 Task: Change the network throttling profile name of the network throttling profile "Fast 5G" to "Fast 5Ghz".
Action: Mouse moved to (956, 28)
Screenshot: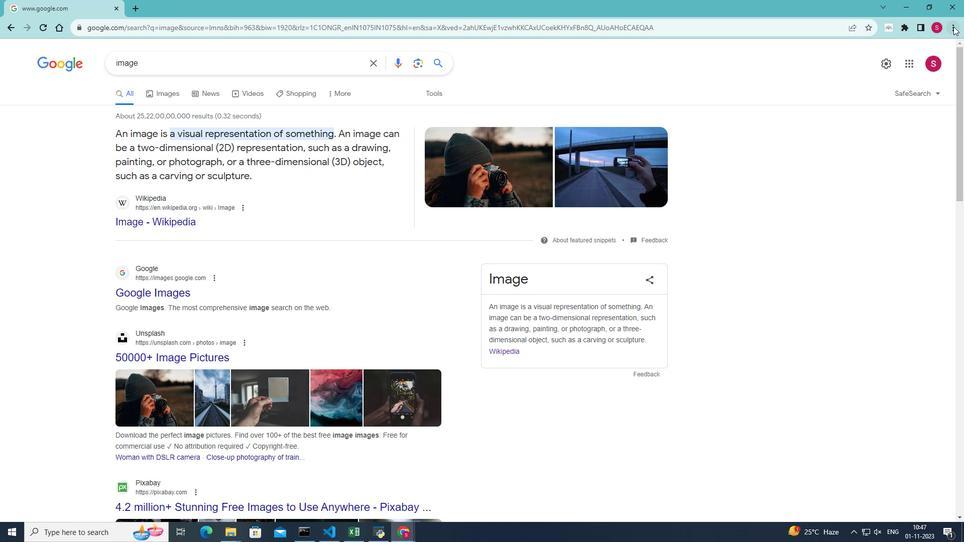 
Action: Mouse pressed left at (956, 28)
Screenshot: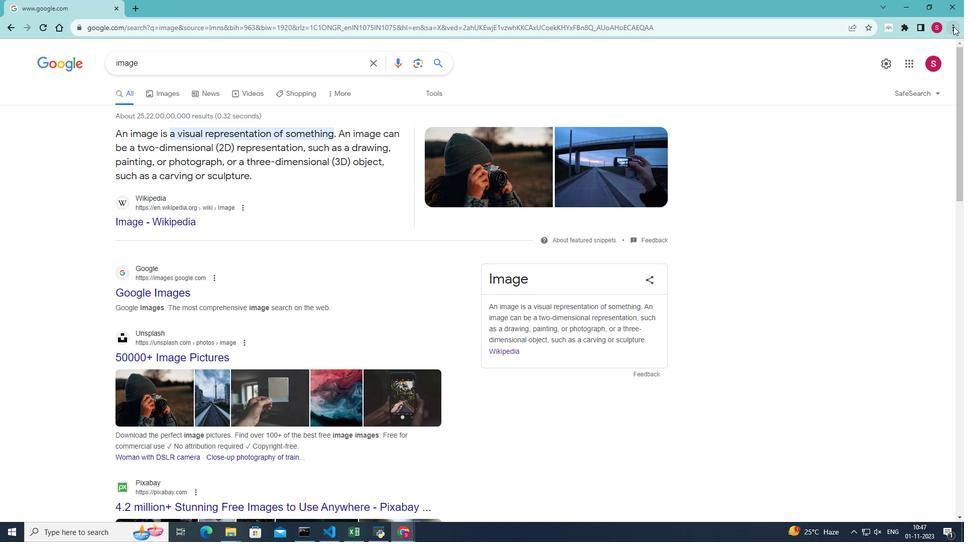 
Action: Mouse moved to (871, 184)
Screenshot: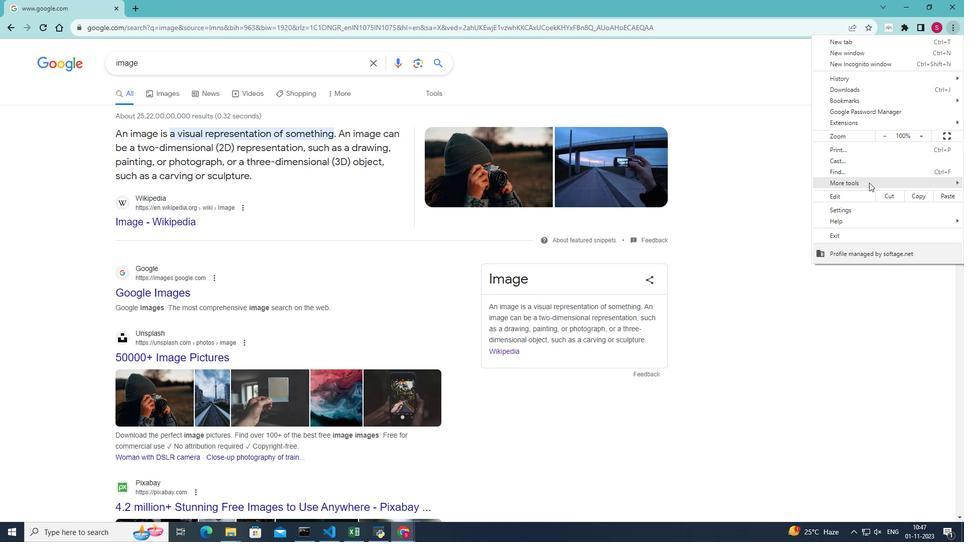 
Action: Mouse pressed left at (871, 184)
Screenshot: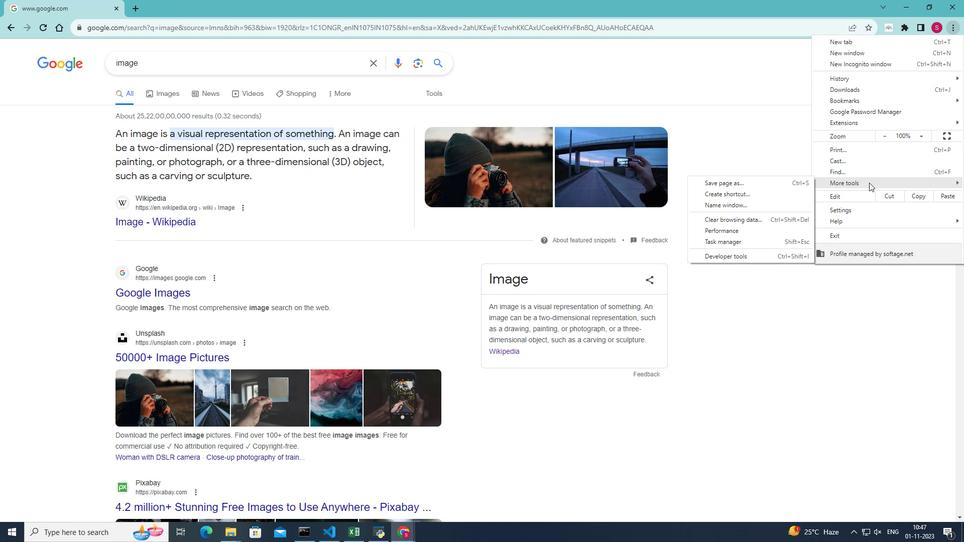 
Action: Mouse moved to (767, 257)
Screenshot: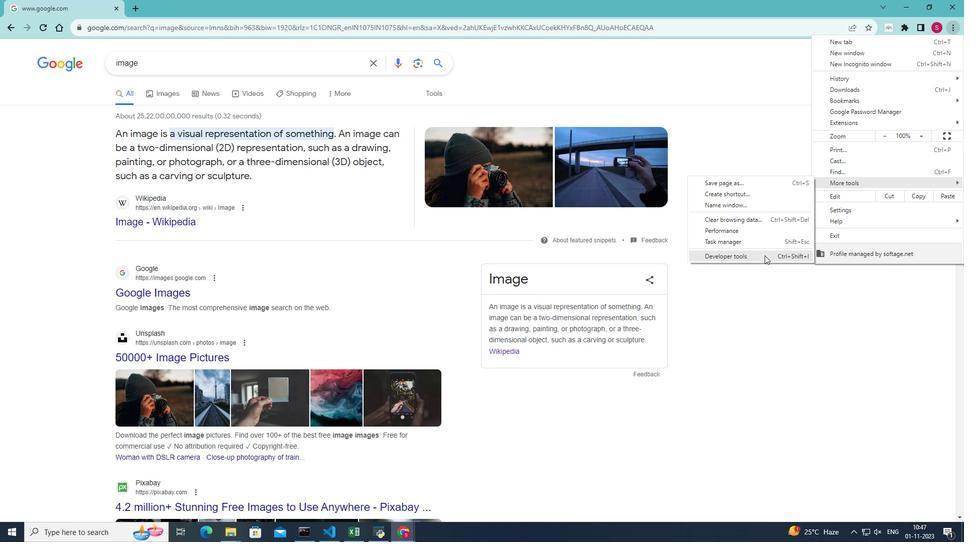 
Action: Mouse pressed left at (767, 257)
Screenshot: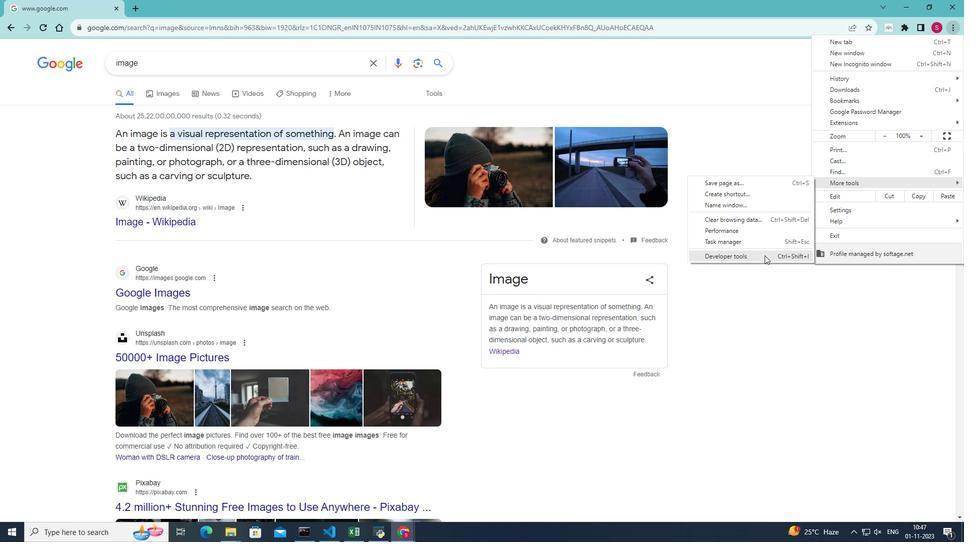 
Action: Mouse moved to (827, 44)
Screenshot: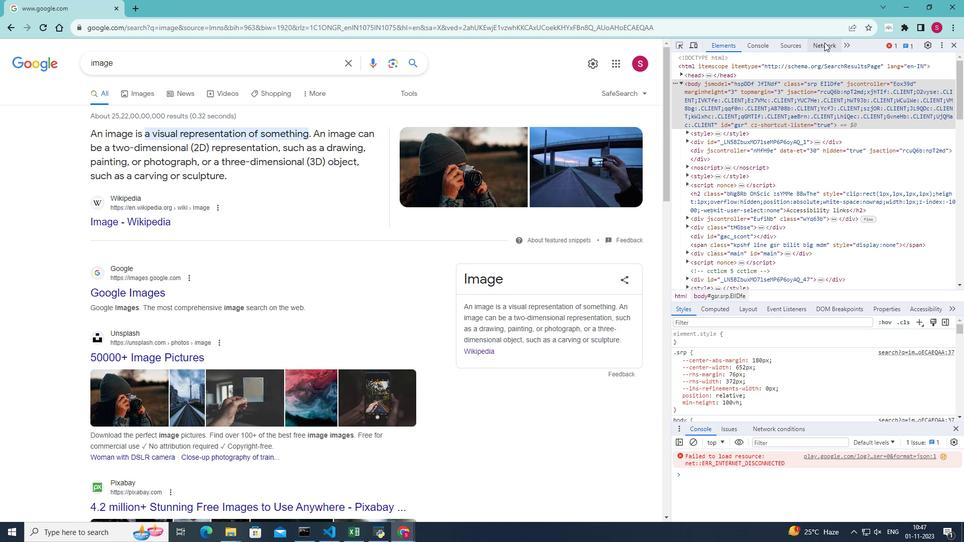 
Action: Mouse pressed left at (827, 44)
Screenshot: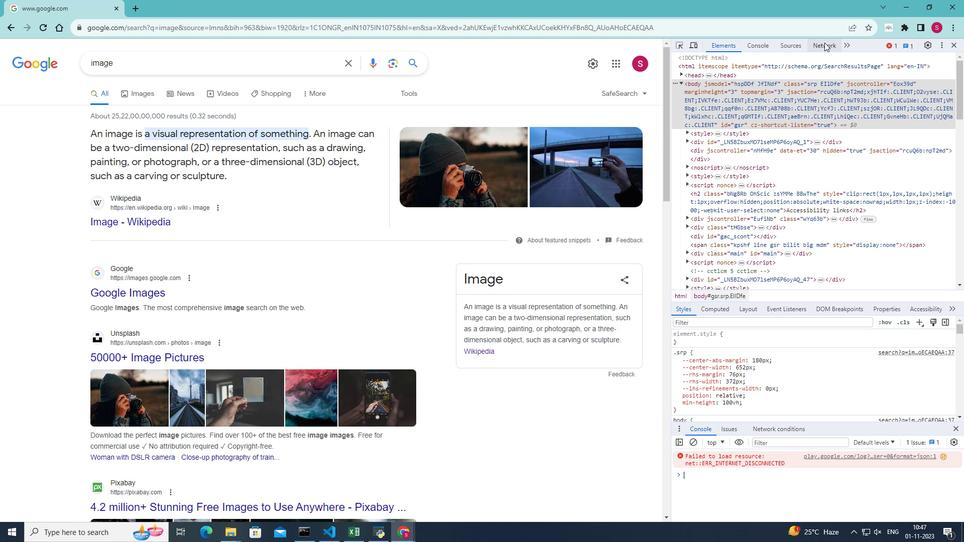 
Action: Mouse moved to (862, 58)
Screenshot: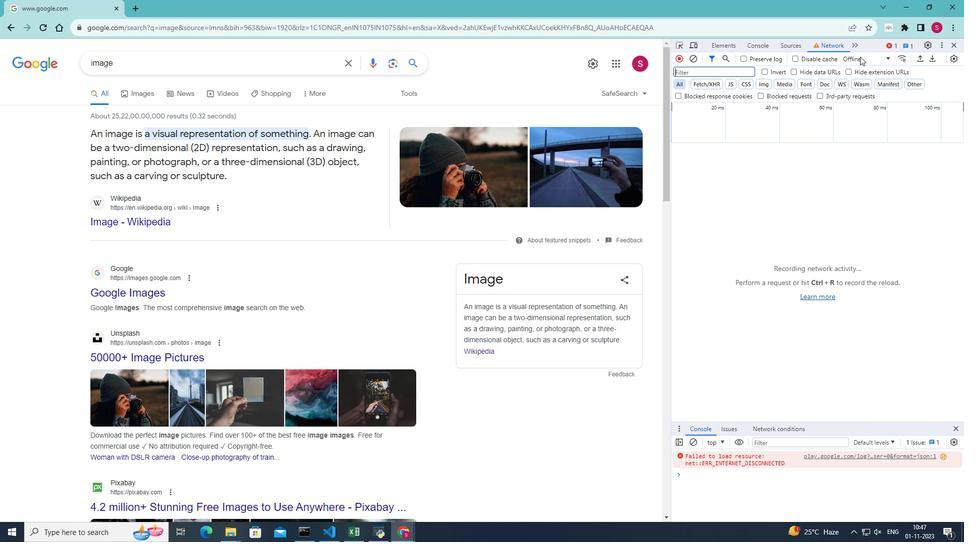 
Action: Mouse pressed left at (862, 58)
Screenshot: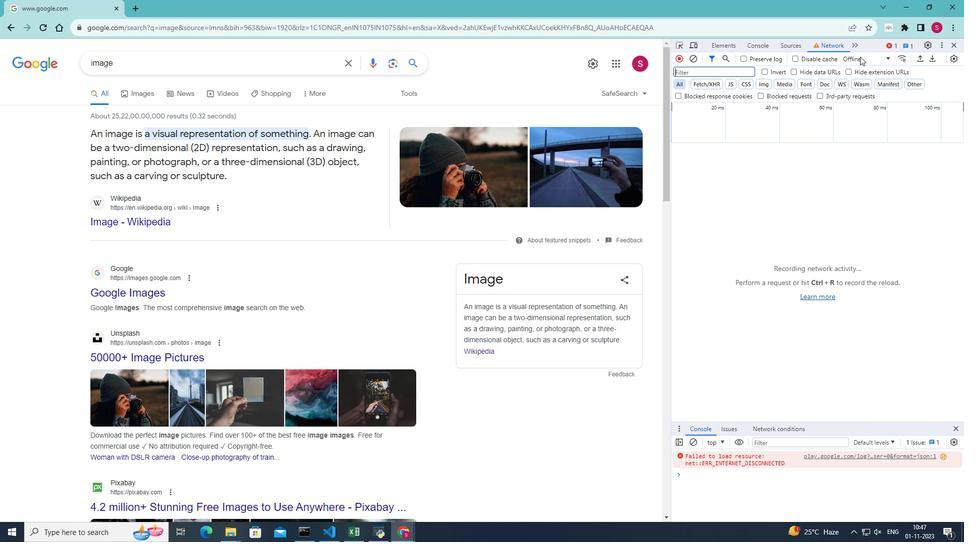 
Action: Mouse moved to (869, 140)
Screenshot: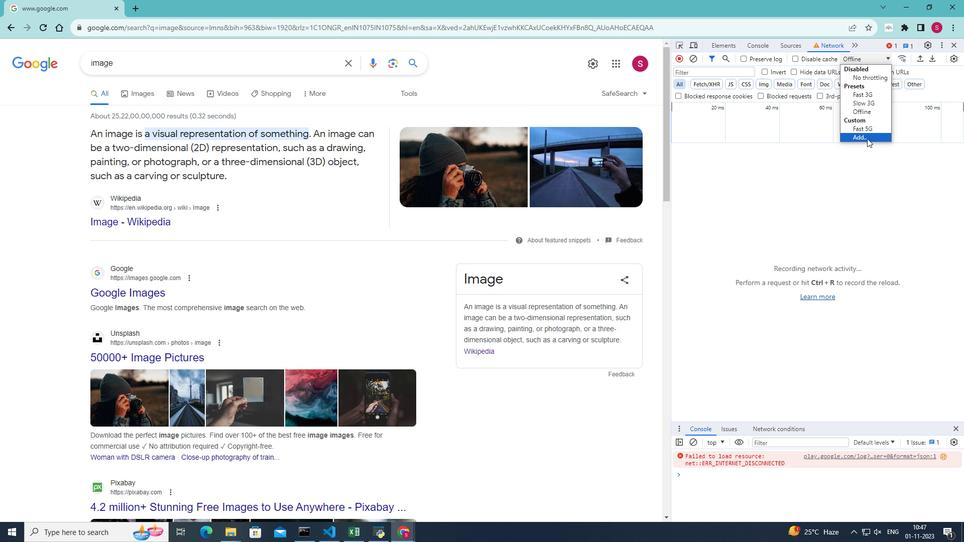 
Action: Mouse pressed left at (869, 140)
Screenshot: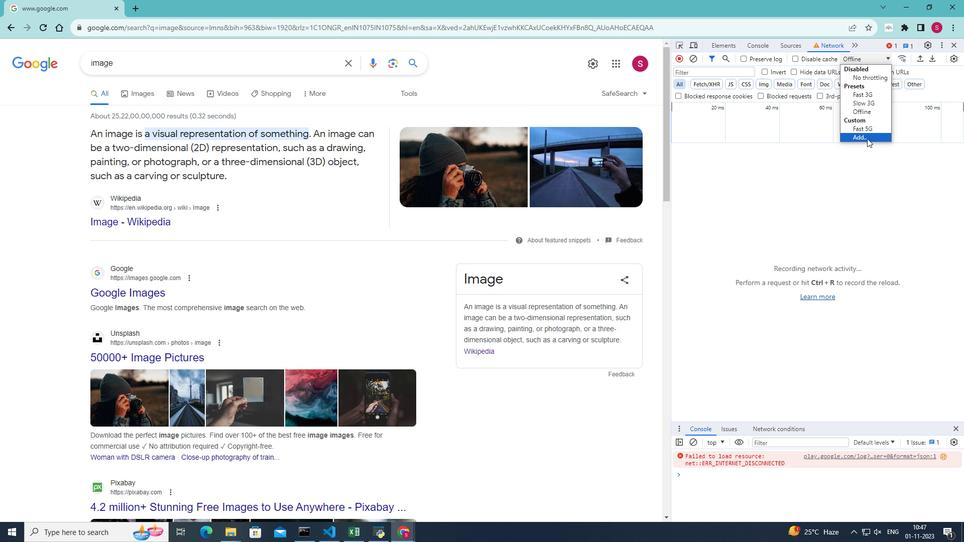 
Action: Mouse moved to (939, 96)
Screenshot: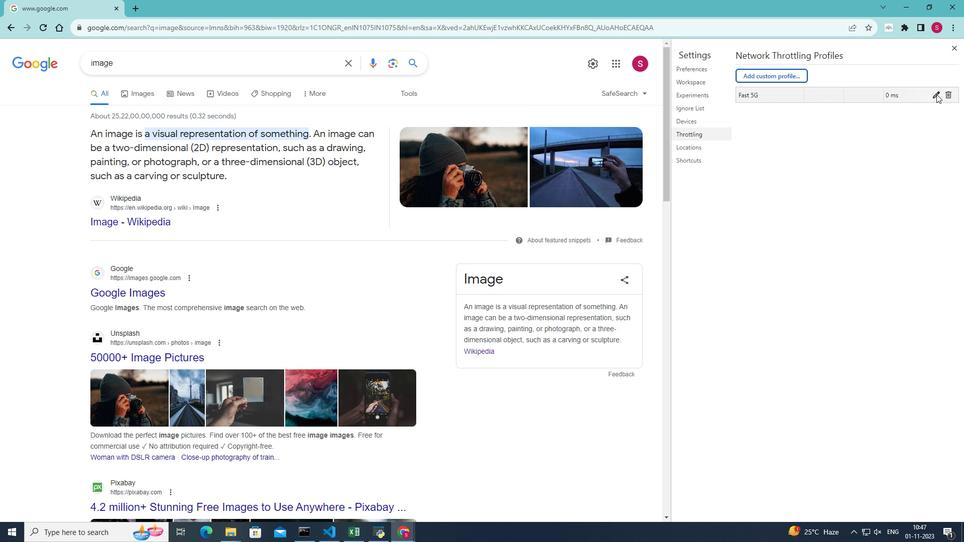 
Action: Mouse pressed left at (939, 96)
Screenshot: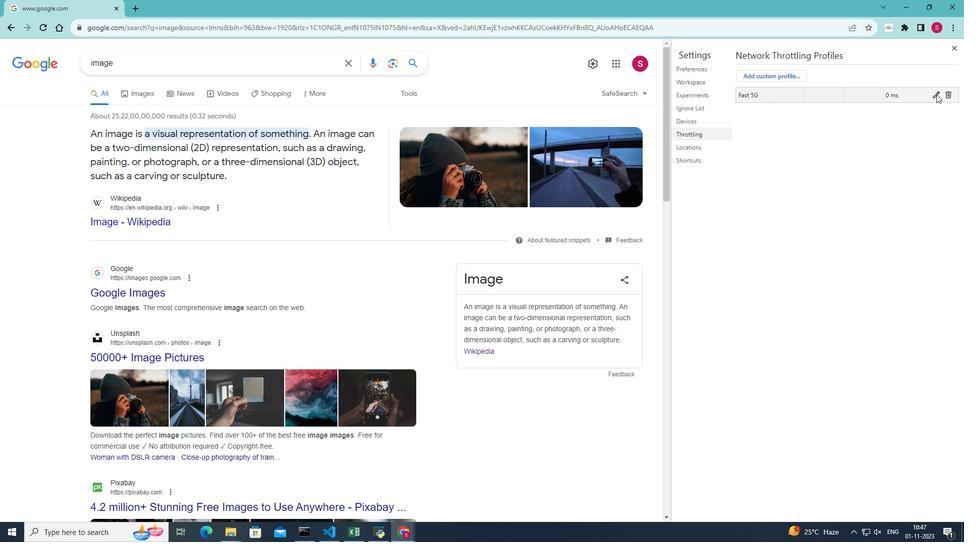 
Action: Mouse moved to (795, 116)
Screenshot: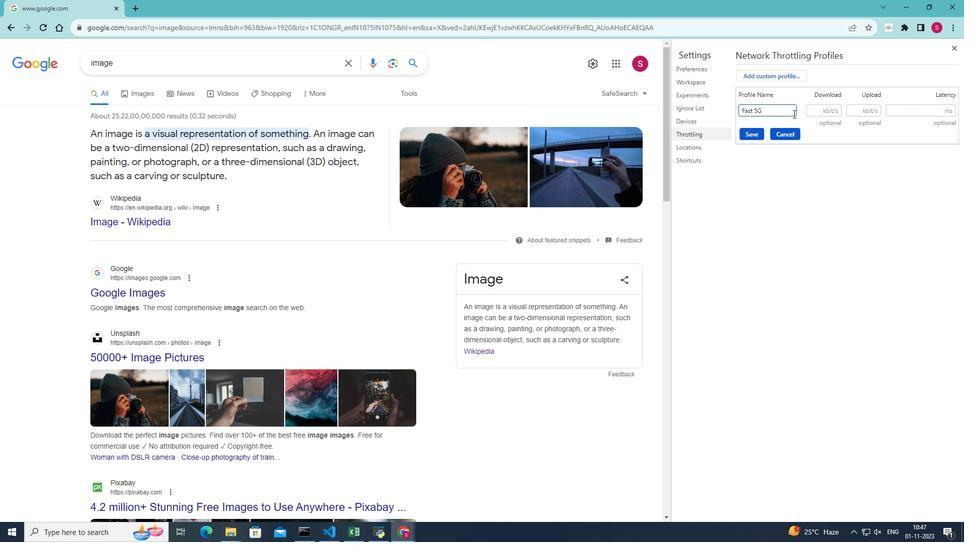 
Action: Key pressed <Key.backspace><Key.backspace><Key.backspace><Key.backspace><Key.backspace><Key.backspace><Key.backspace><Key.backspace><Key.backspace><Key.backspace><Key.backspace><Key.backspace><Key.backspace><Key.backspace><Key.backspace><Key.backspace><Key.backspace><Key.backspace><Key.backspace><Key.shift>Fast<Key.space>5<Key.shift>Ghz
Screenshot: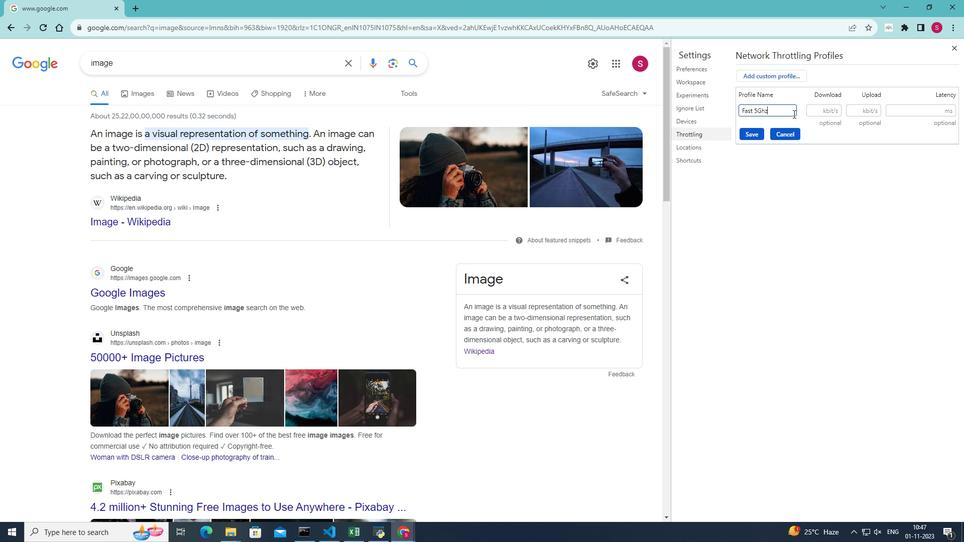 
Action: Mouse moved to (753, 137)
Screenshot: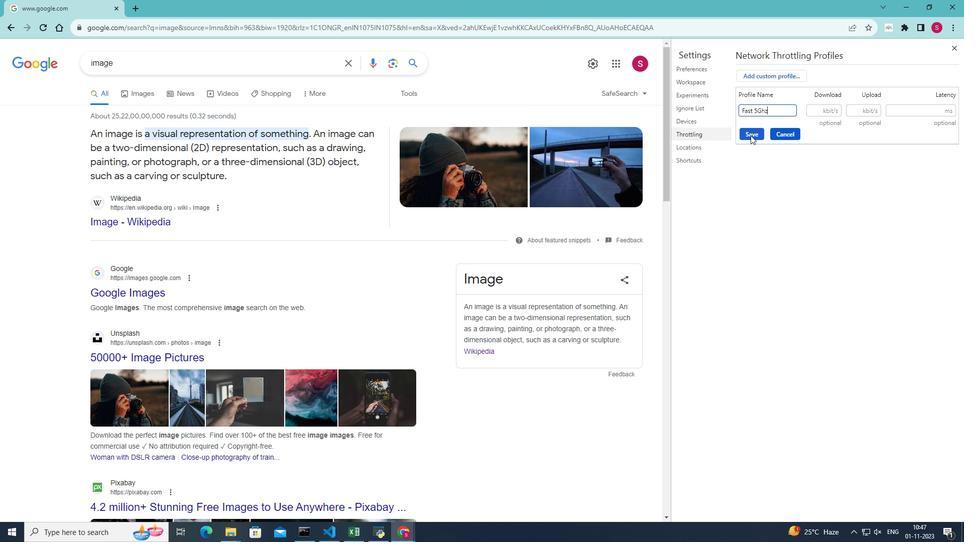
Action: Mouse pressed left at (753, 137)
Screenshot: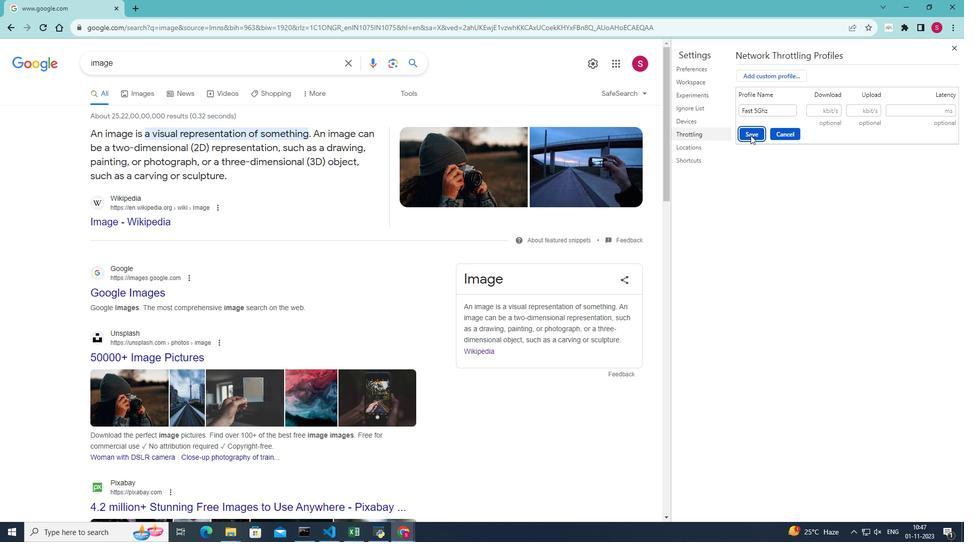 
Action: Mouse moved to (751, 162)
Screenshot: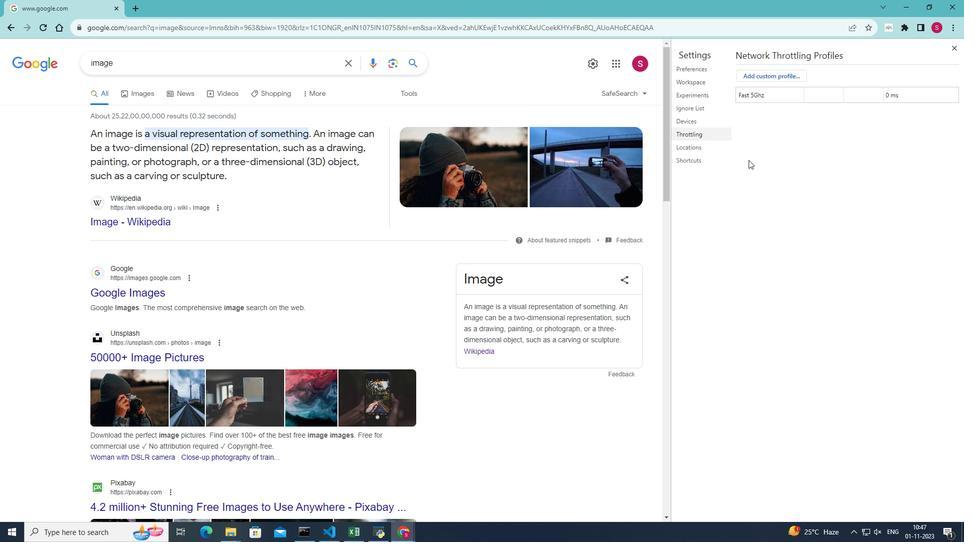 
